 Task: Create a section DevOps Drive and in the section, add a milestone Data Retention in the project ArcticForge
Action: Mouse moved to (68, 277)
Screenshot: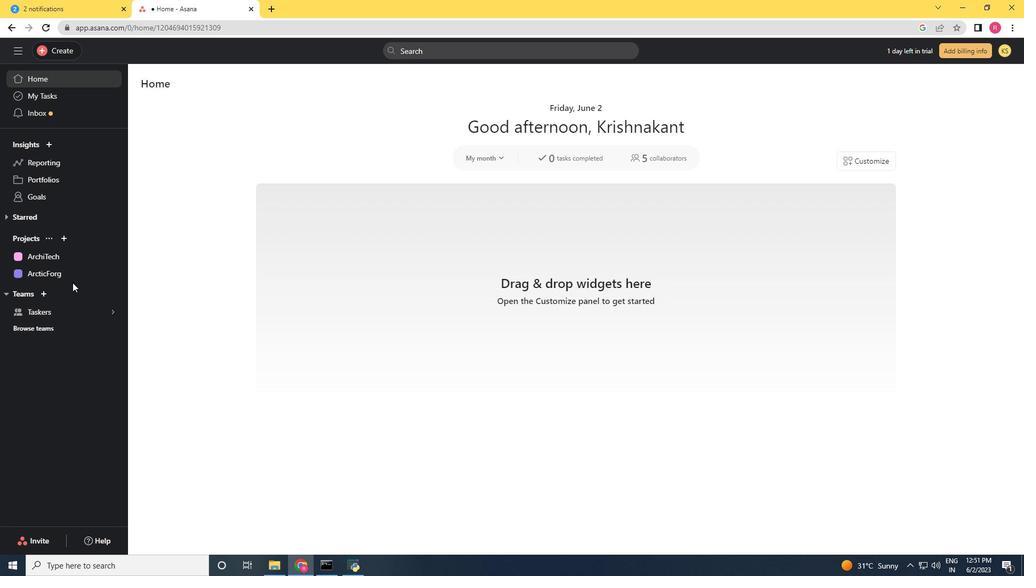 
Action: Mouse pressed left at (68, 277)
Screenshot: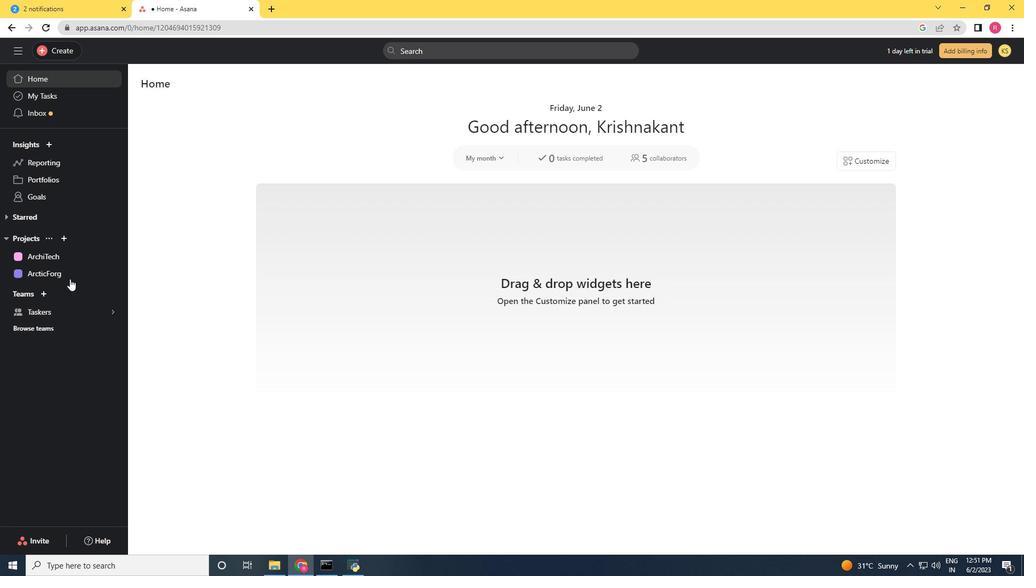 
Action: Mouse moved to (178, 354)
Screenshot: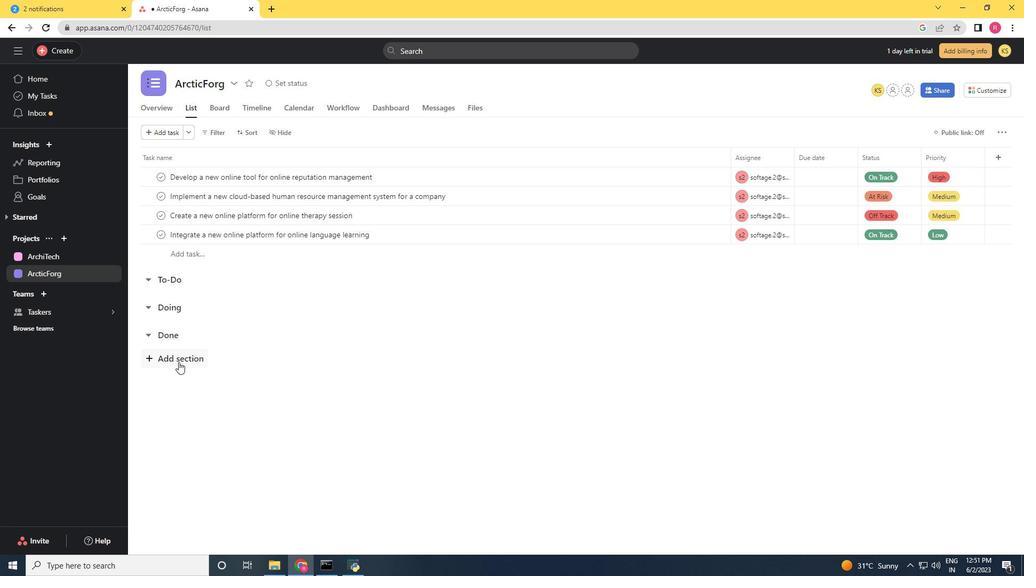 
Action: Mouse pressed left at (178, 354)
Screenshot: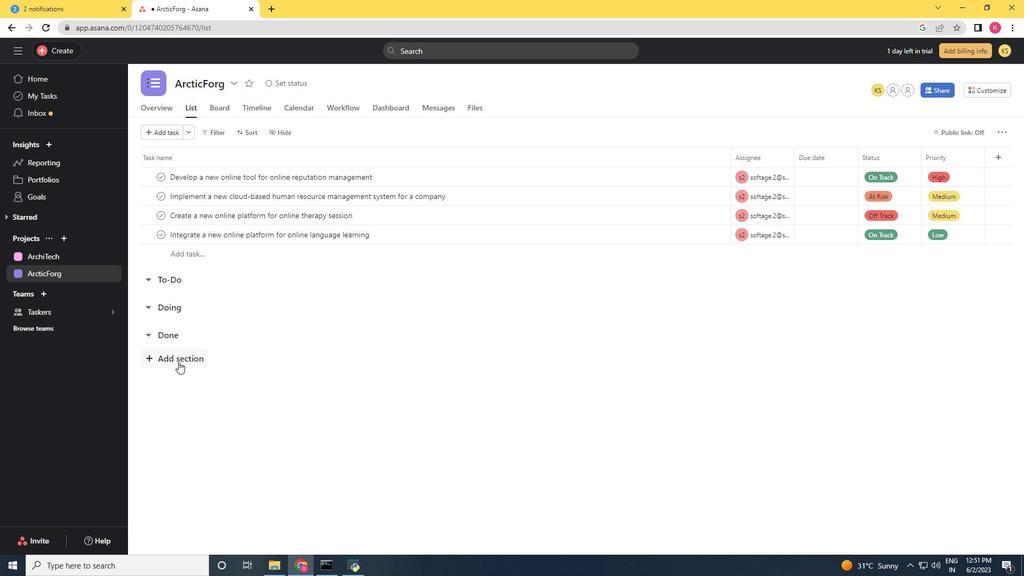 
Action: Mouse moved to (728, 297)
Screenshot: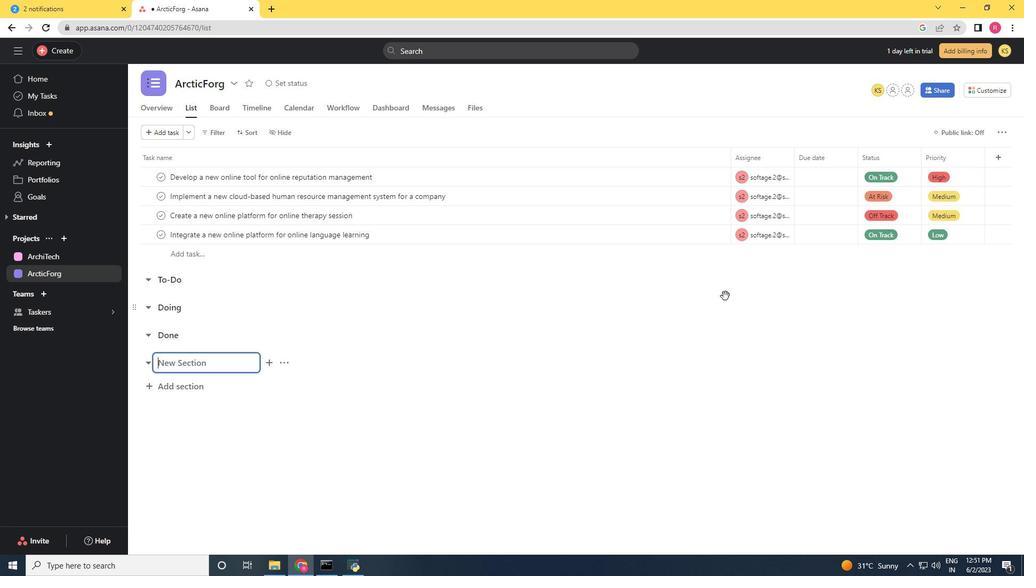 
Action: Key pressed <Key.shift>Dev<Key.shift>Ops<Key.space><Key.shift>Drive
Screenshot: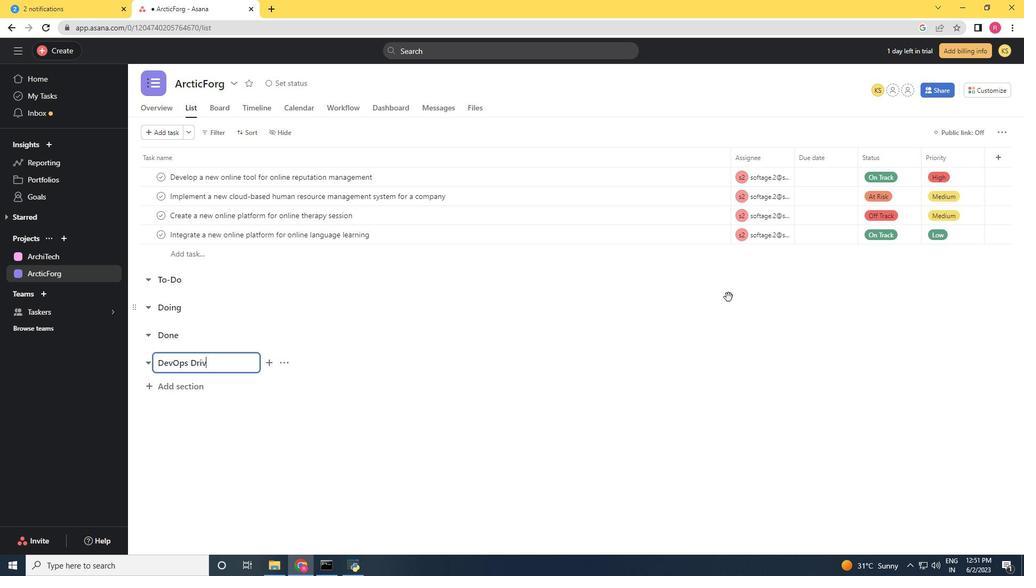 
Action: Mouse moved to (729, 297)
Screenshot: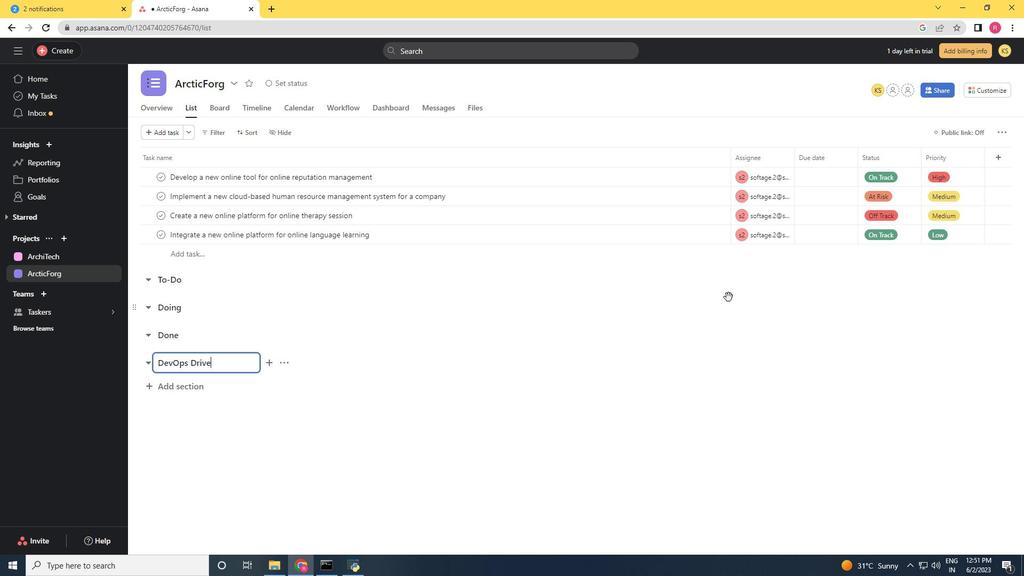 
Action: Key pressed <Key.enter><Key.shift><Key.shift><Key.shift><Key.shift><Key.shift><Key.shift><Key.shift><Key.shift><Key.shift><Key.shift><Key.shift><Key.shift><Key.shift><Key.shift><Key.shift><Key.shift><Key.shift>Data<Key.space><Key.shift>Retention<Key.space>
Screenshot: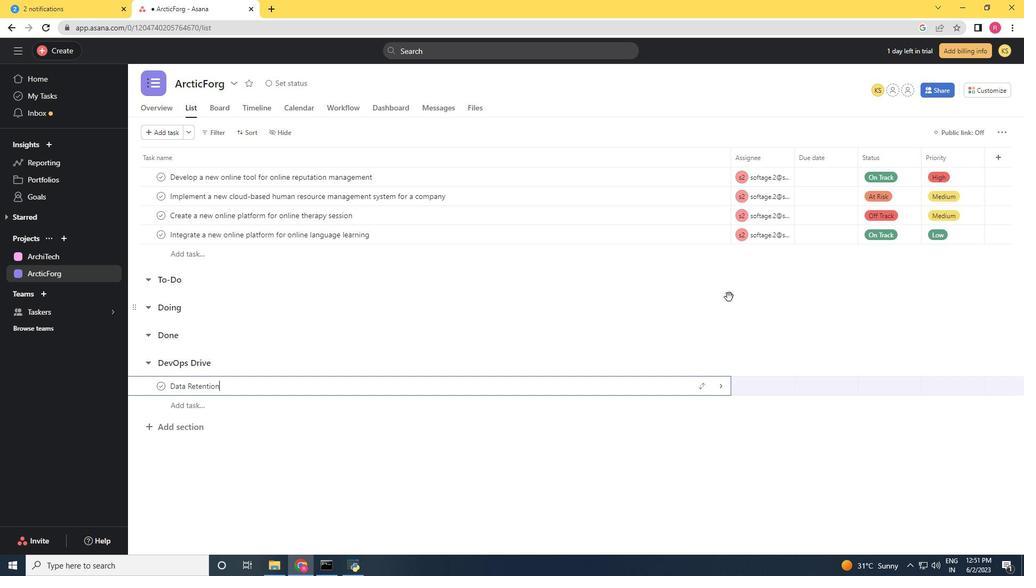 
Action: Mouse moved to (504, 381)
Screenshot: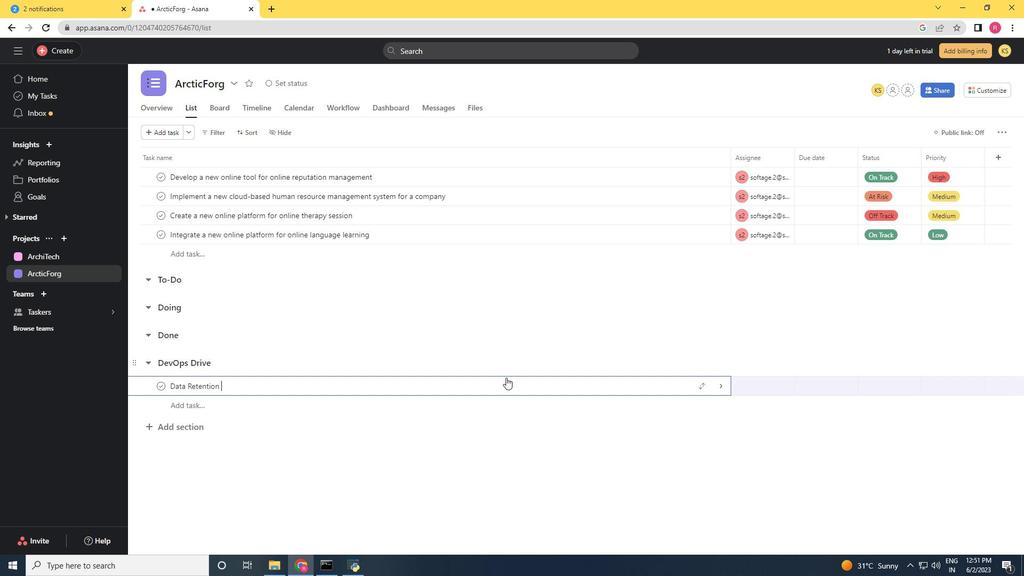 
Action: Mouse pressed right at (504, 381)
Screenshot: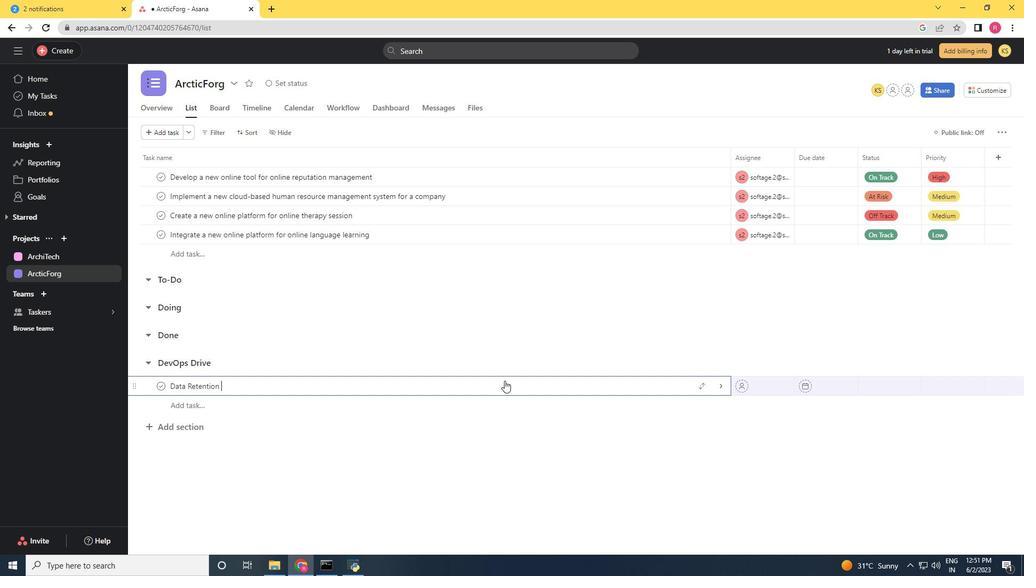 
Action: Mouse moved to (555, 320)
Screenshot: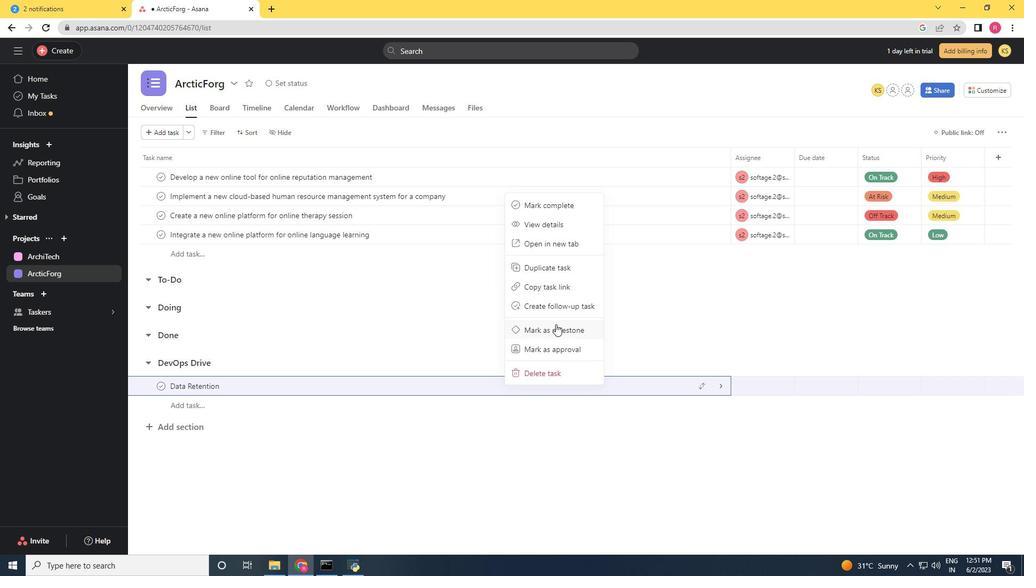 
Action: Mouse pressed left at (555, 320)
Screenshot: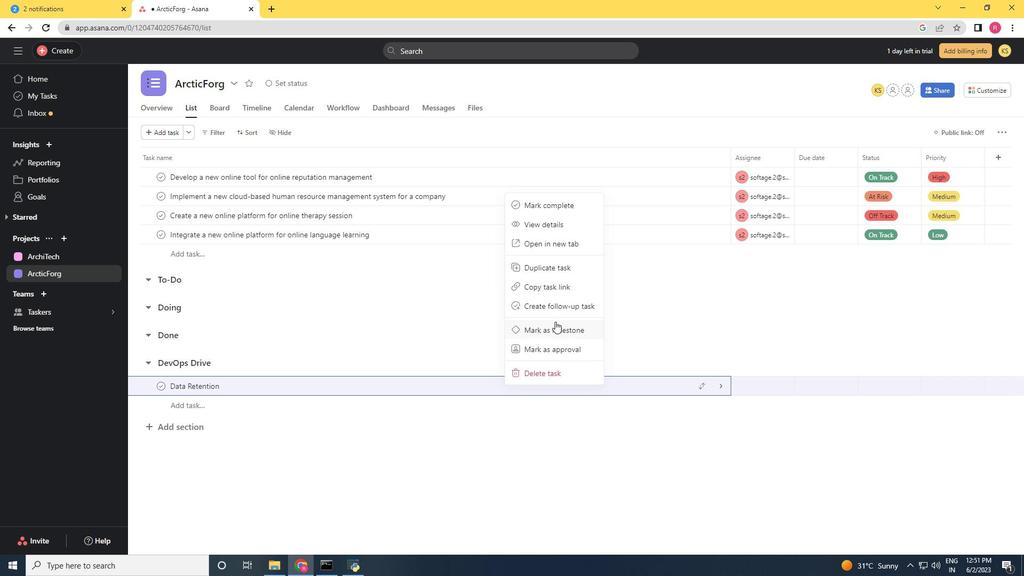 
Action: Mouse moved to (707, 312)
Screenshot: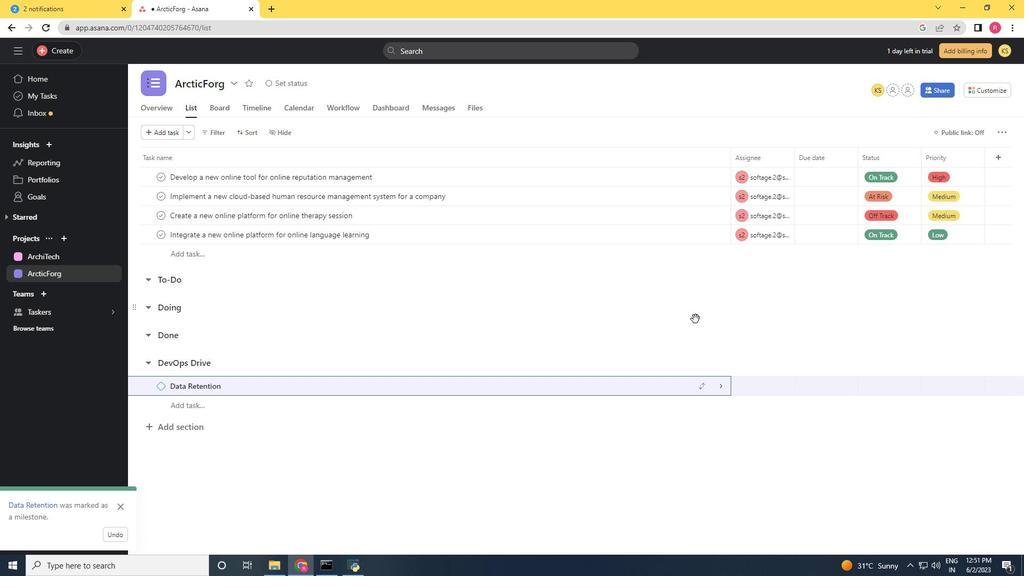 
